 Task: Add to scrum project ZephyrTech a team member softage.3@softage.net and assign as Project Lead.
Action: Mouse moved to (66, 424)
Screenshot: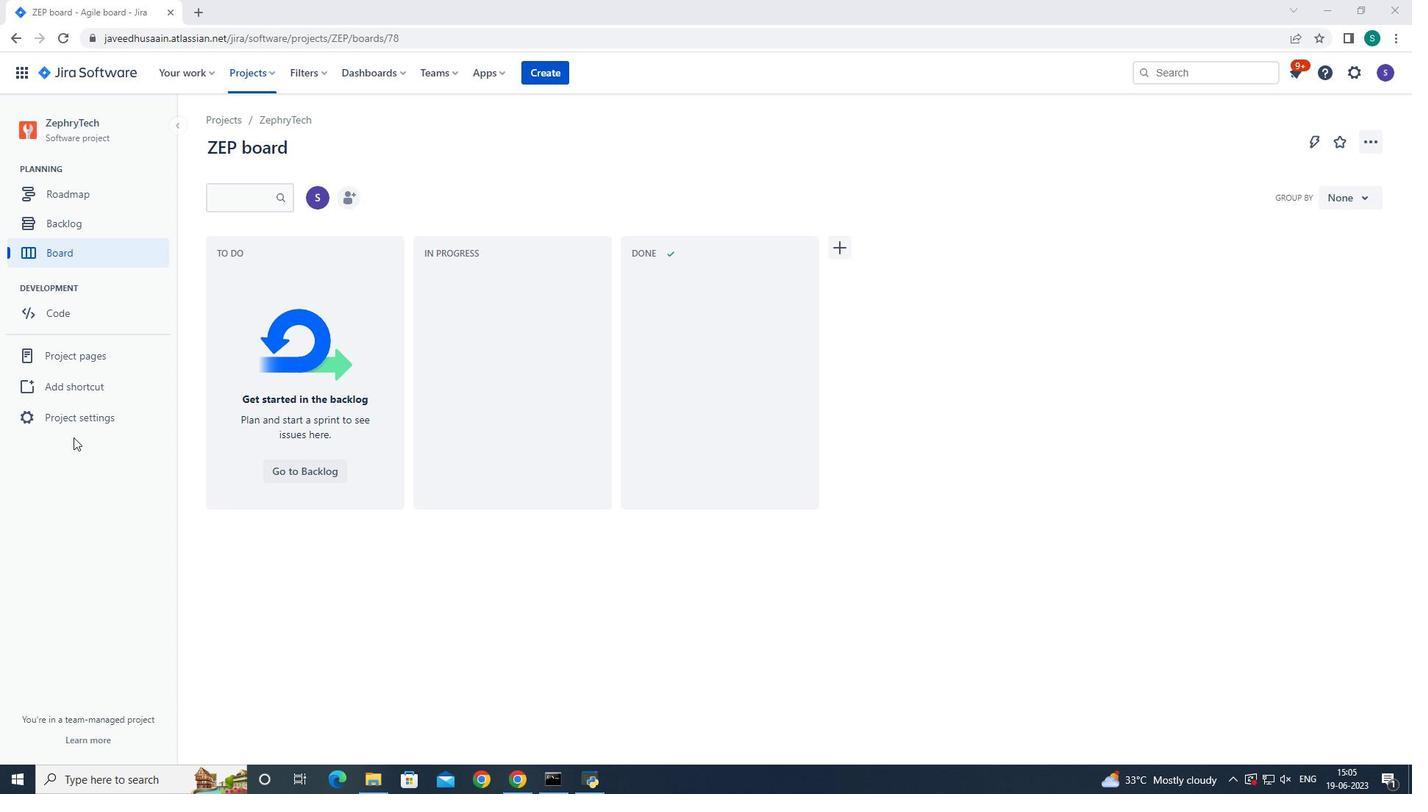 
Action: Mouse pressed left at (66, 424)
Screenshot: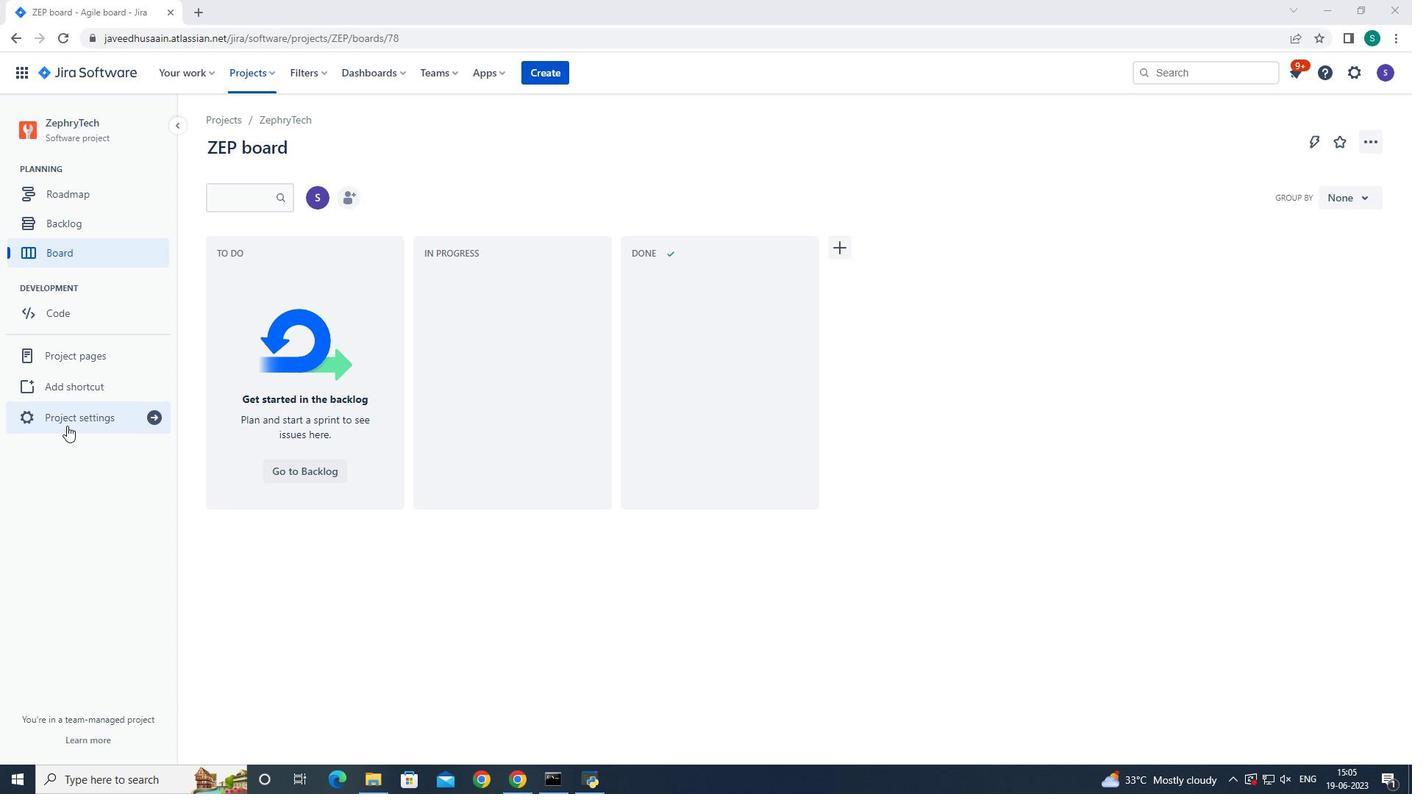 
Action: Mouse moved to (787, 474)
Screenshot: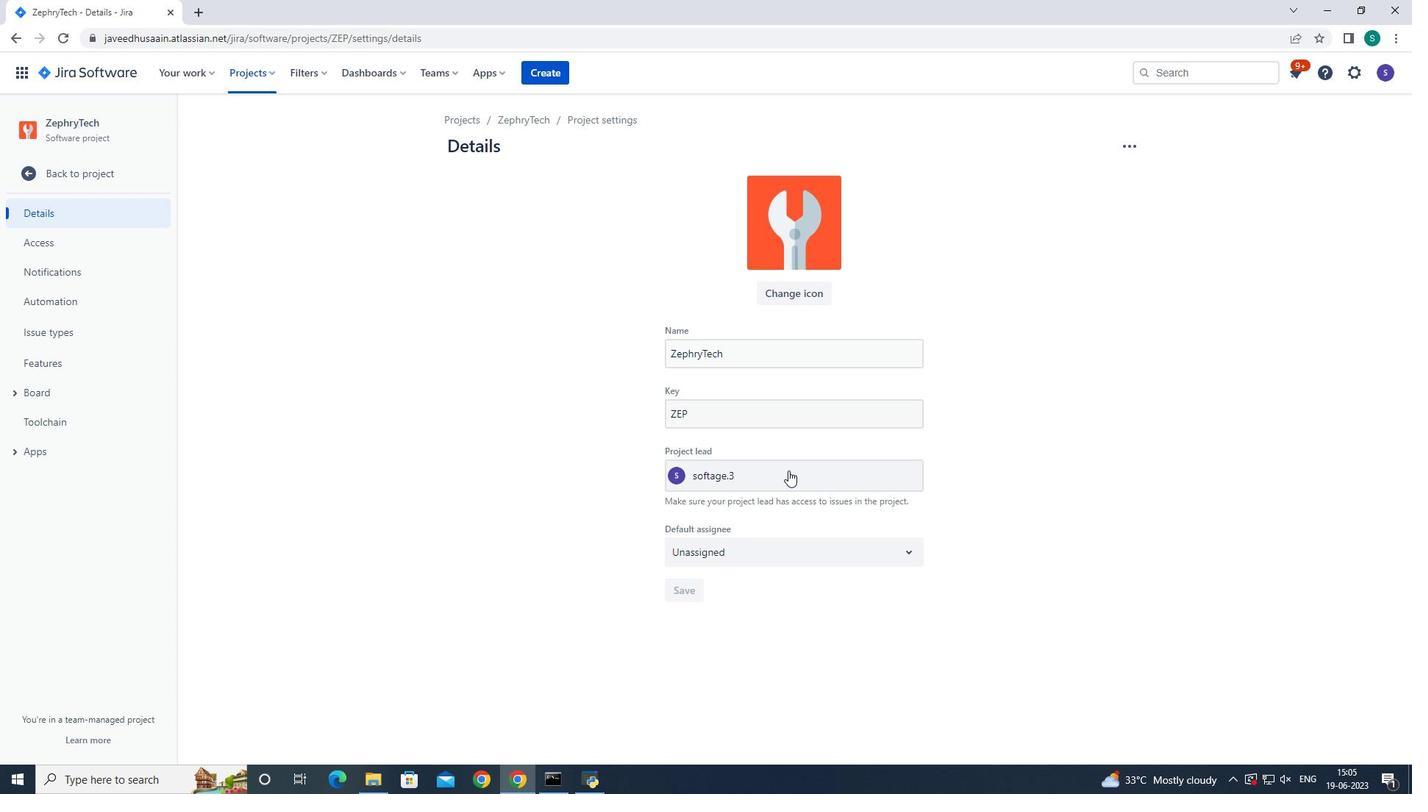 
Action: Mouse pressed left at (787, 474)
Screenshot: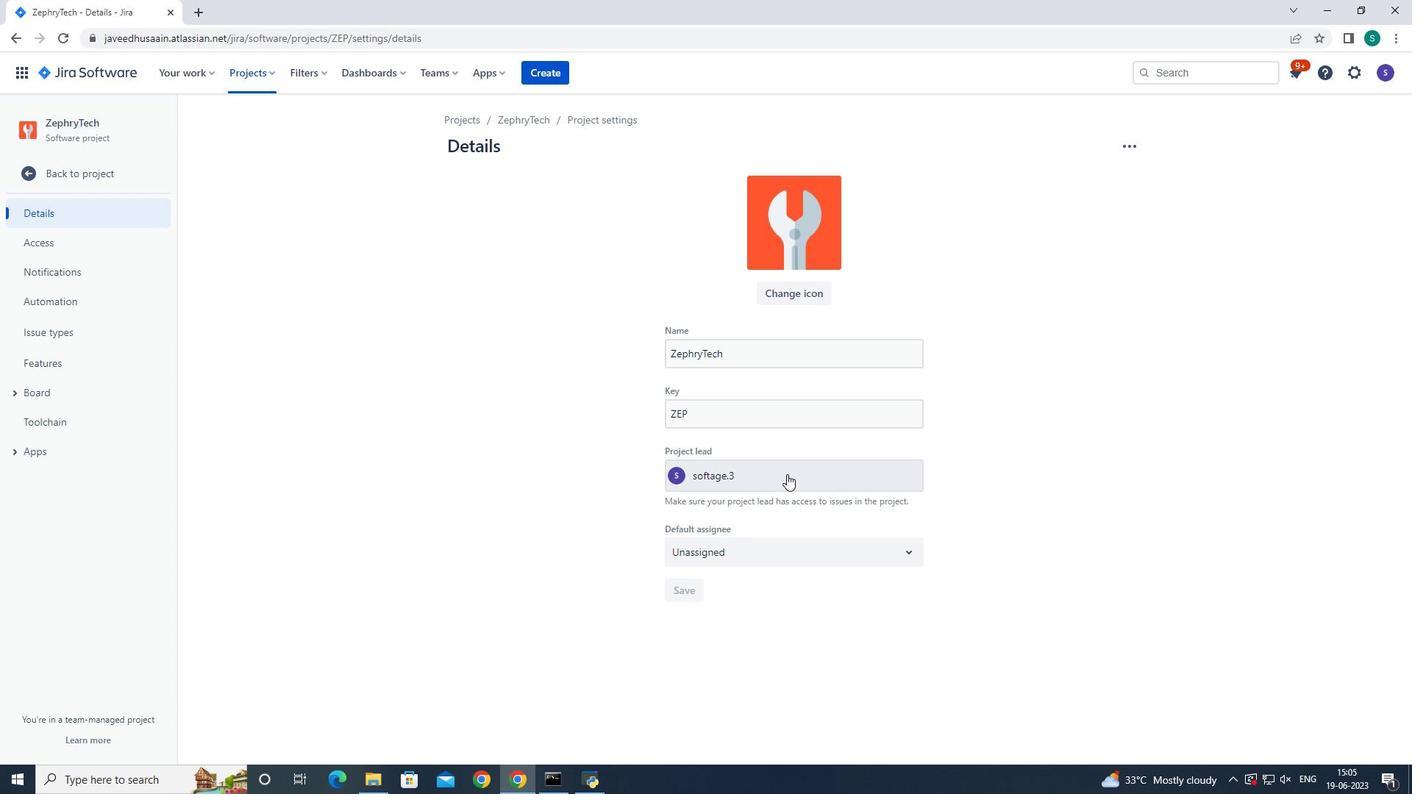 
Action: Key pressed softage.3<Key.shift>@softage.net
Screenshot: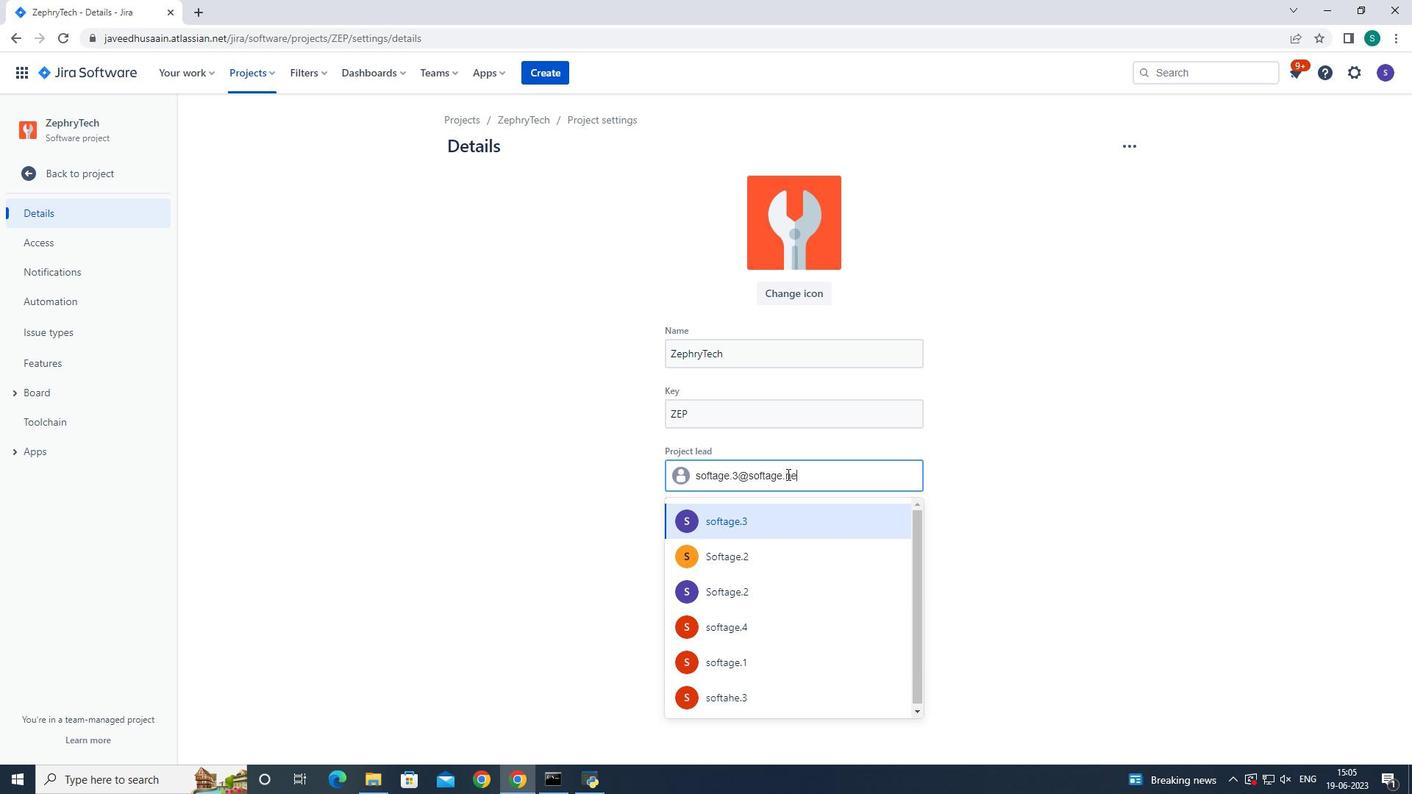 
Action: Mouse moved to (733, 520)
Screenshot: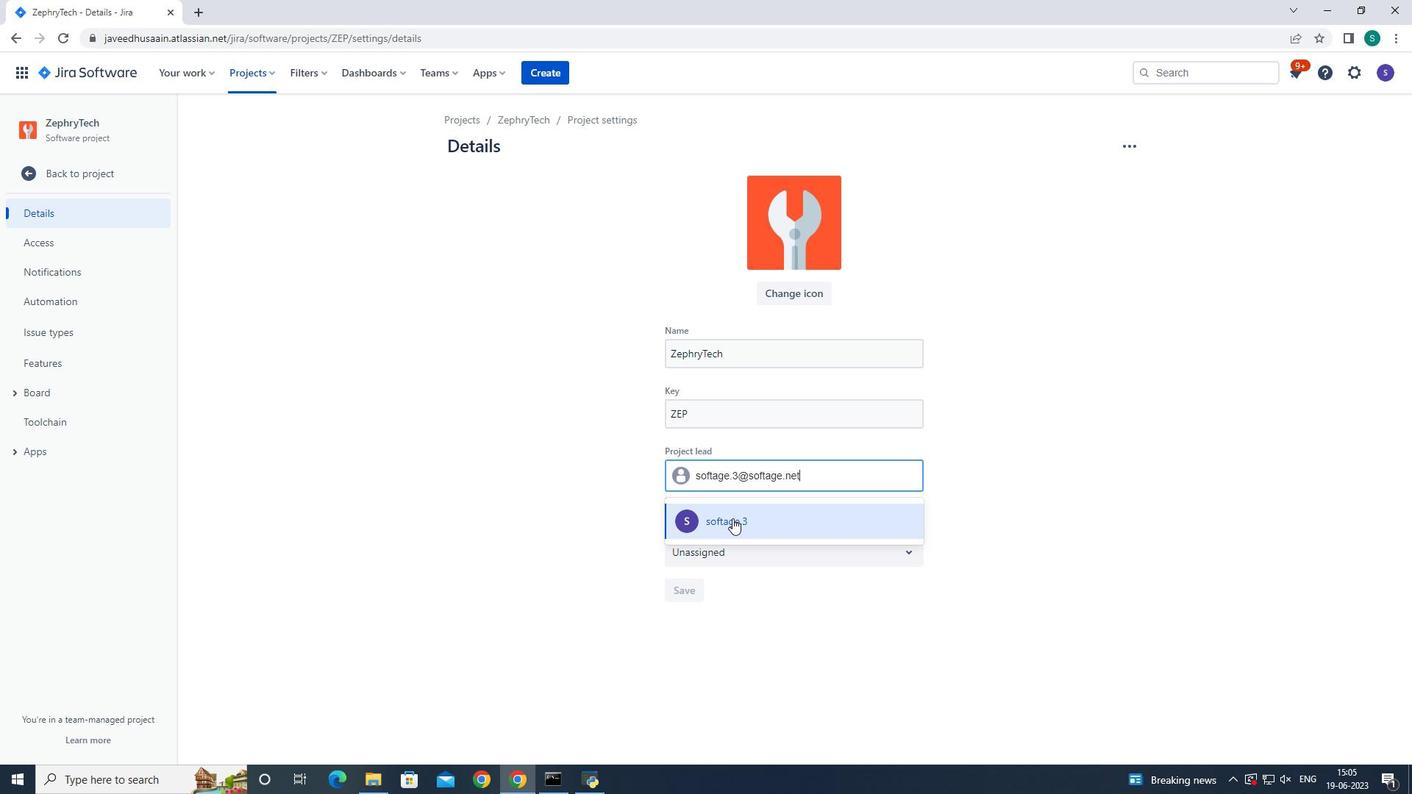 
Action: Mouse pressed left at (733, 520)
Screenshot: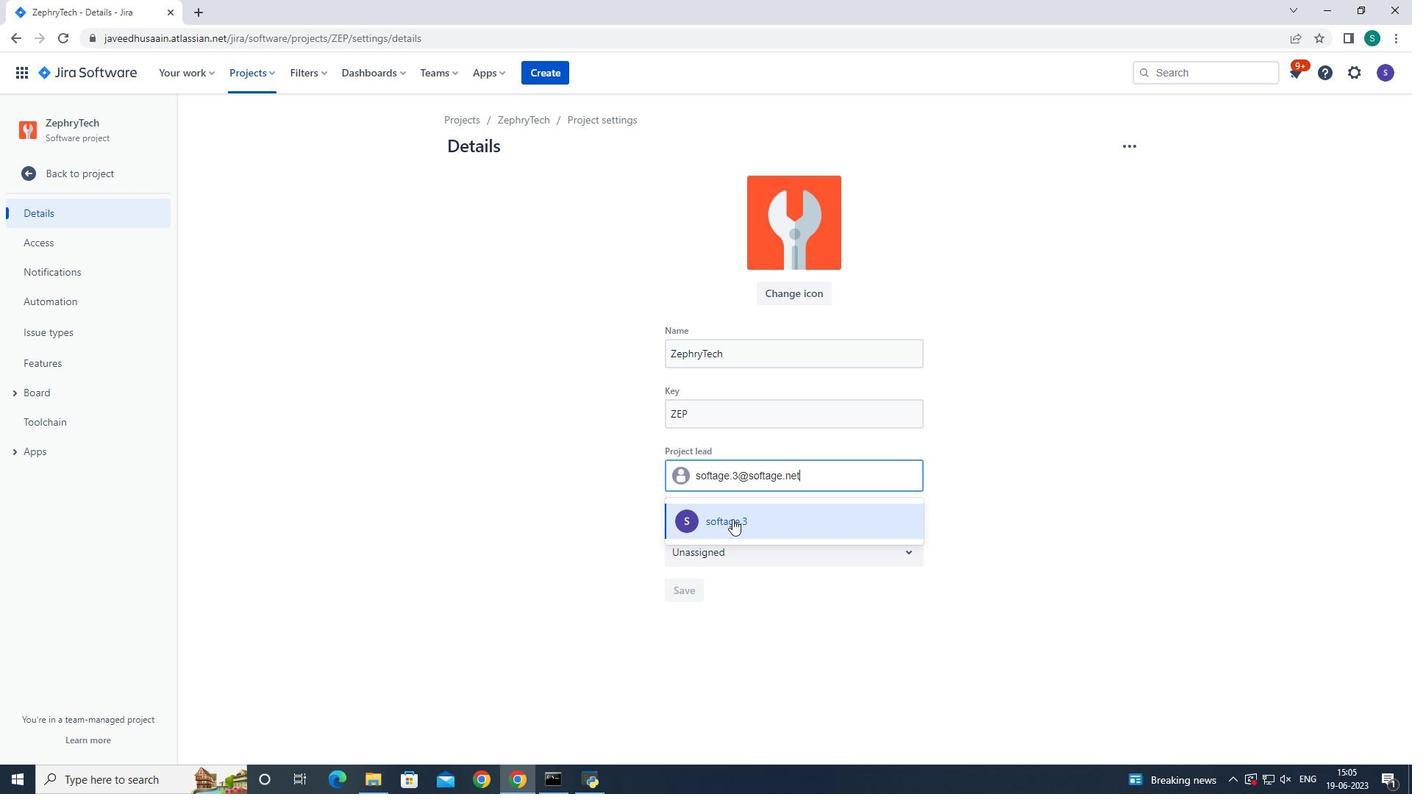 
Action: Mouse moved to (734, 542)
Screenshot: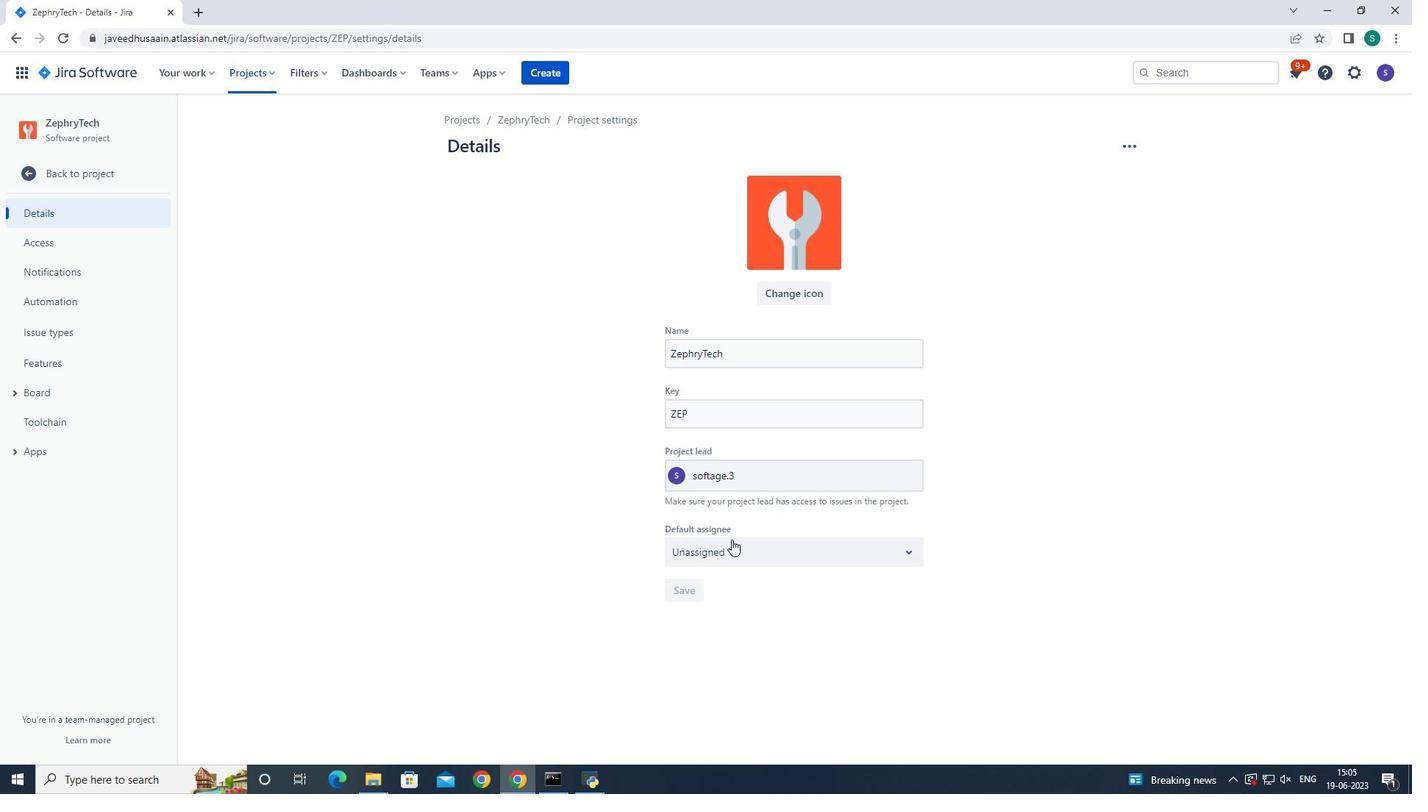 
Action: Mouse pressed left at (734, 542)
Screenshot: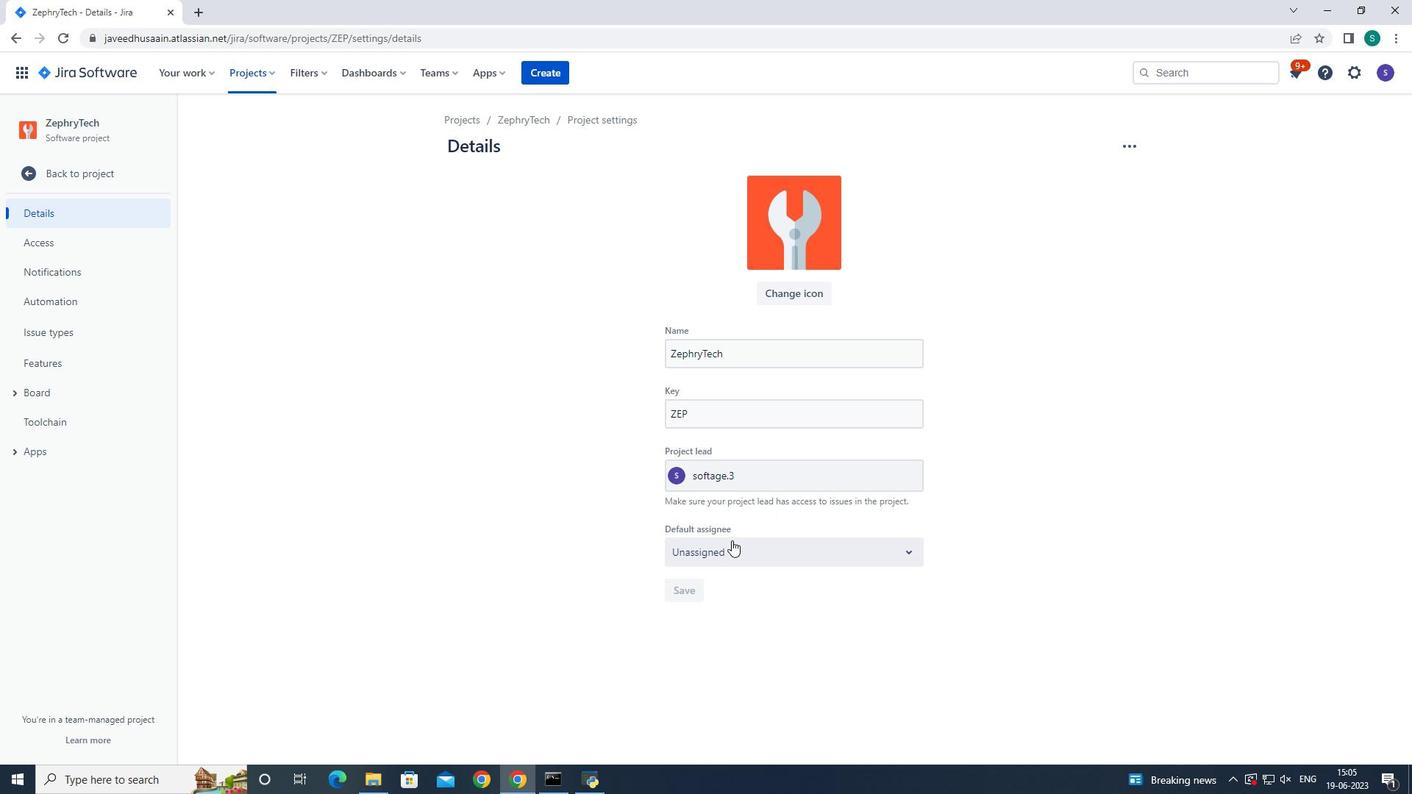 
Action: Mouse moved to (740, 589)
Screenshot: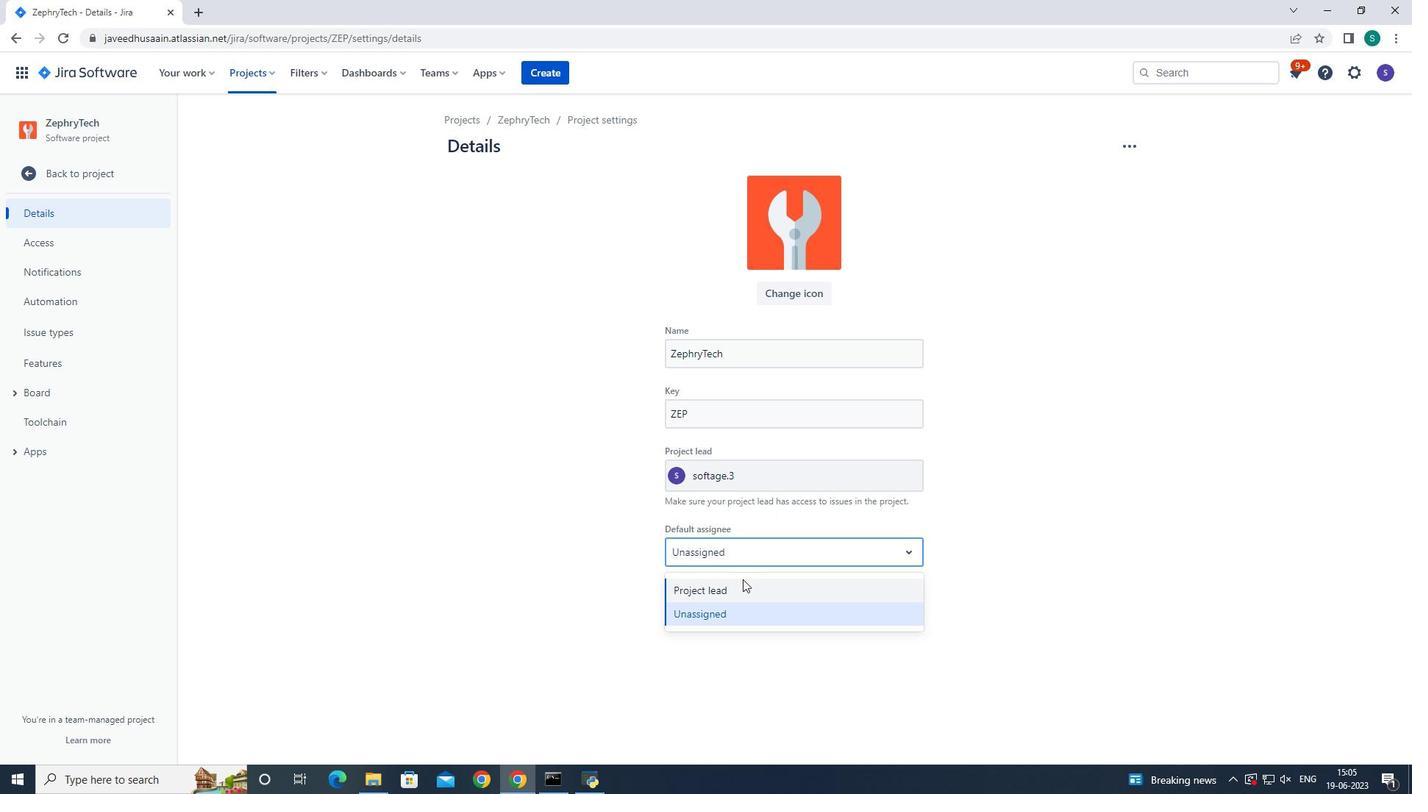 
Action: Mouse pressed left at (740, 589)
Screenshot: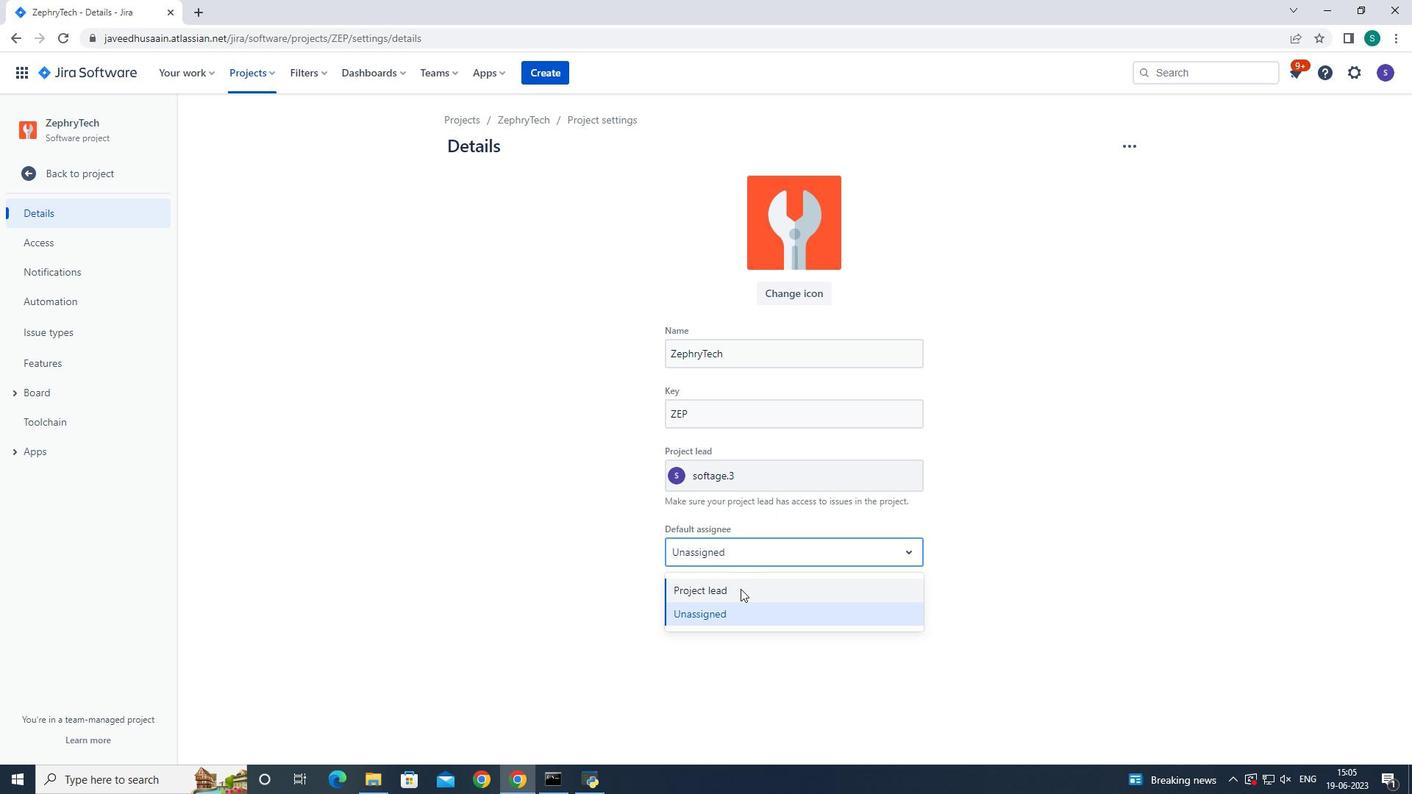 
Action: Mouse moved to (683, 590)
Screenshot: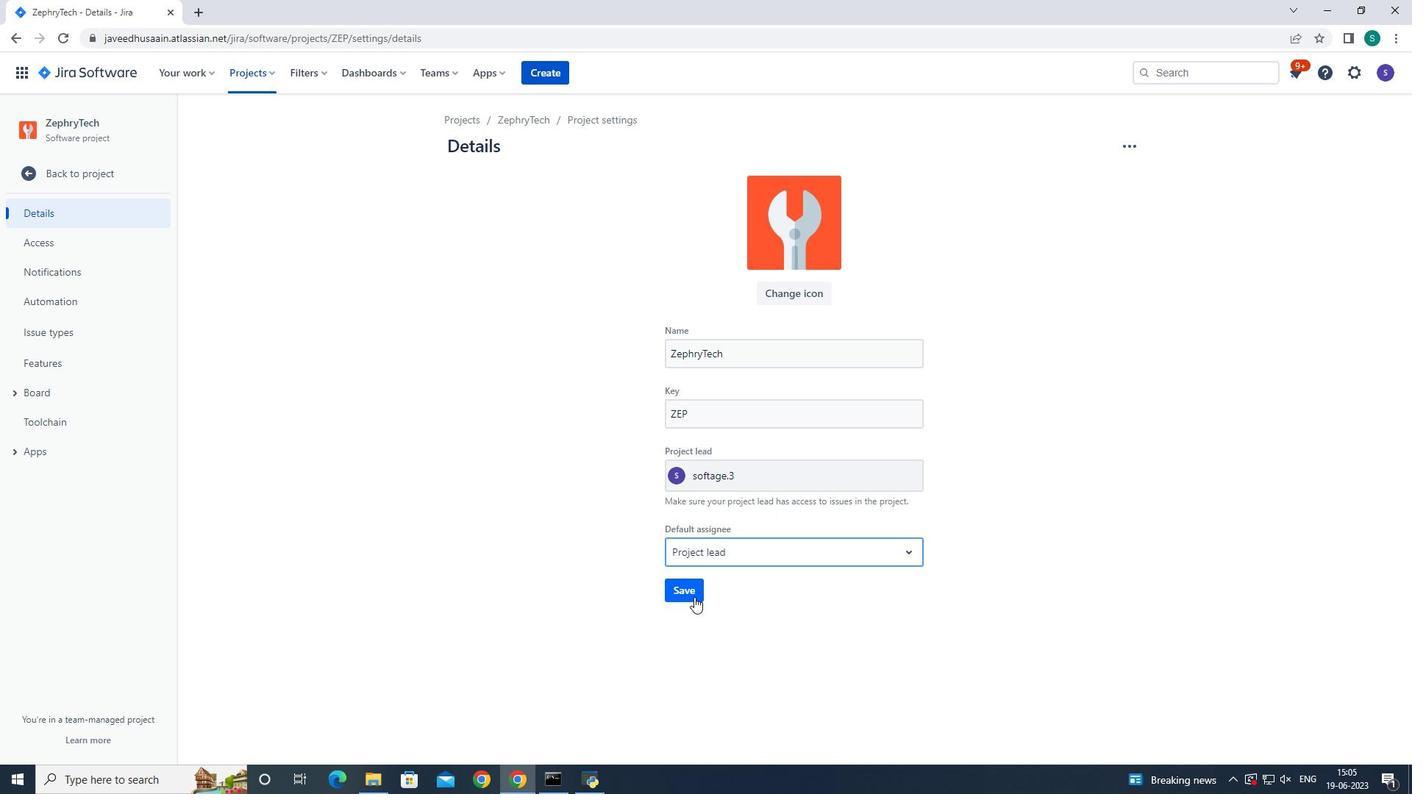 
Action: Mouse pressed left at (683, 590)
Screenshot: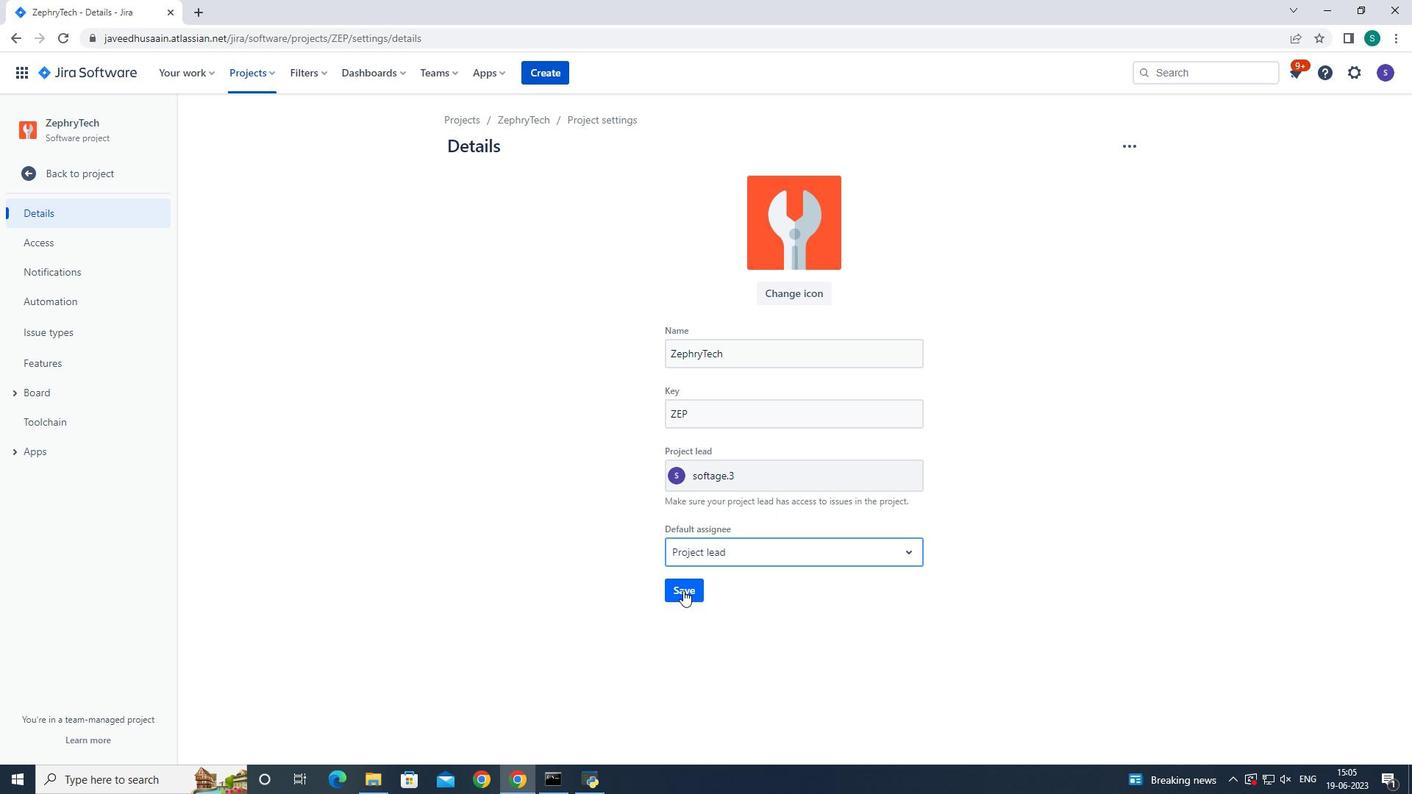 
Action: Mouse moved to (330, 717)
Screenshot: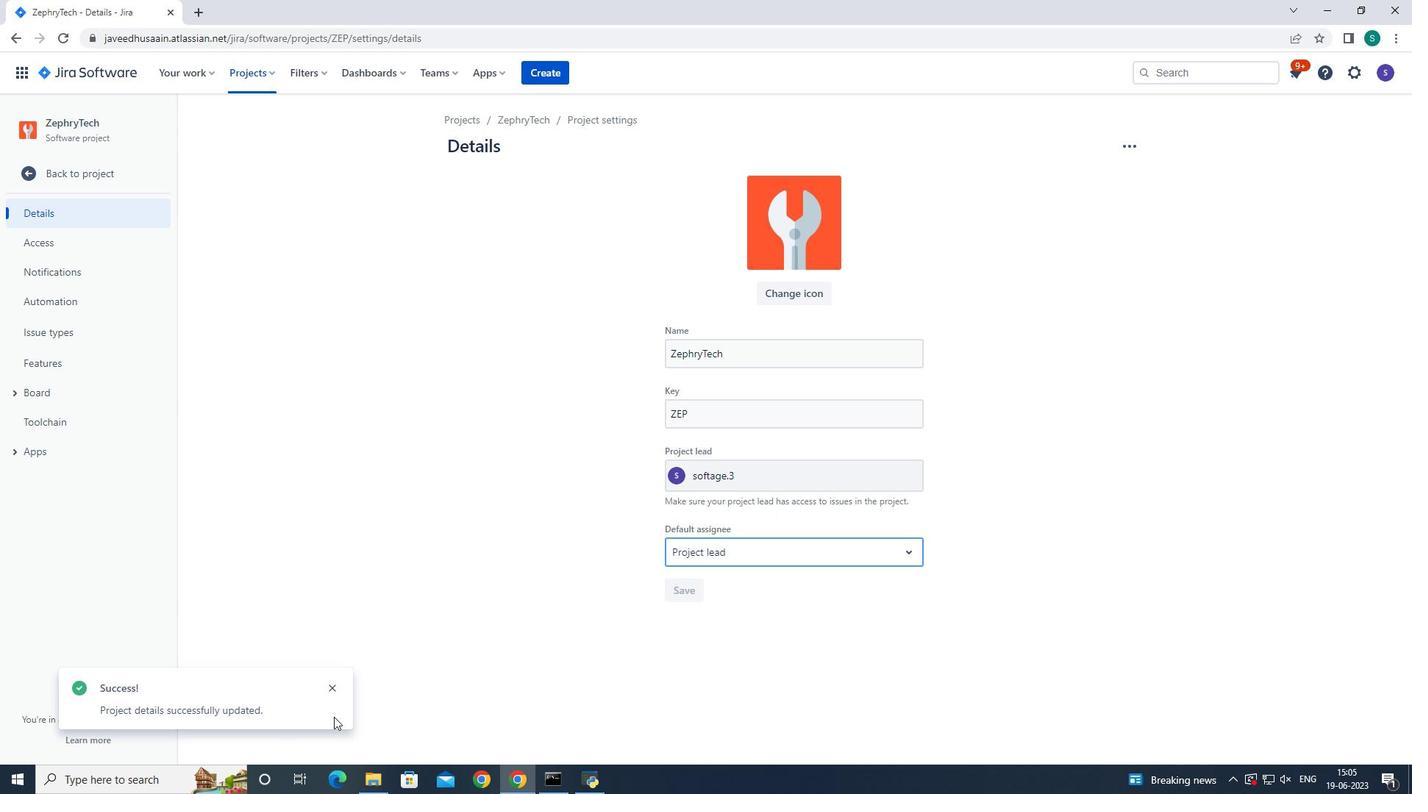 
